 Task: Add Cover Green to Card Card0041 in Board Board0041 in Workspace Development in Trello
Action: Mouse moved to (503, 65)
Screenshot: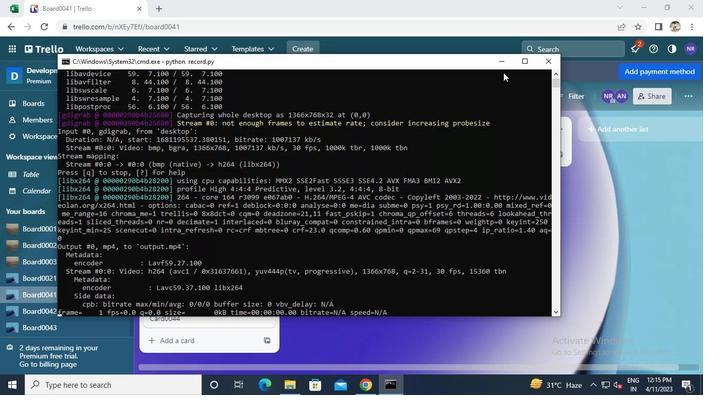 
Action: Mouse pressed left at (503, 65)
Screenshot: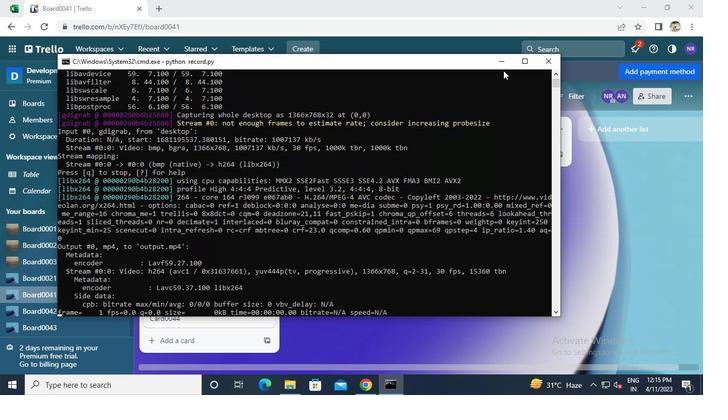
Action: Mouse moved to (265, 149)
Screenshot: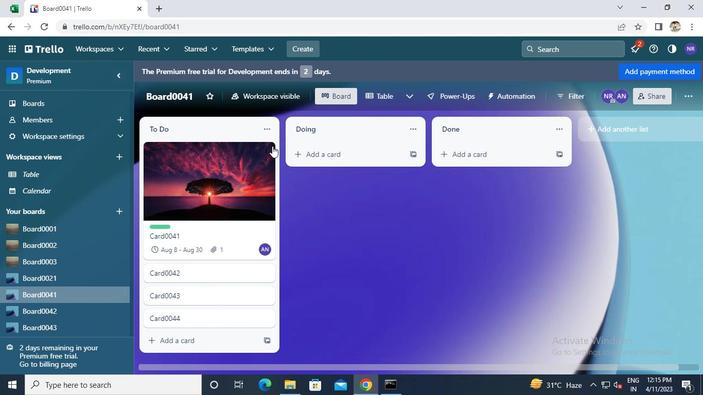 
Action: Mouse pressed left at (265, 149)
Screenshot: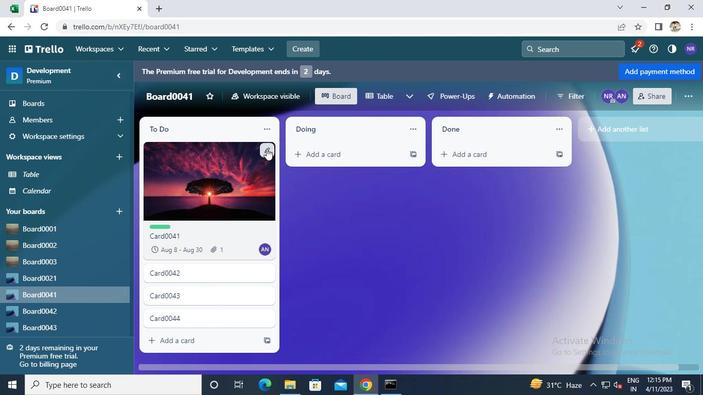 
Action: Mouse moved to (290, 207)
Screenshot: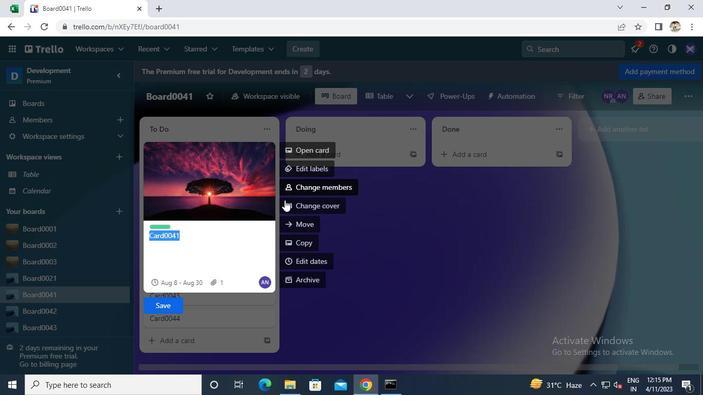 
Action: Mouse pressed left at (290, 207)
Screenshot: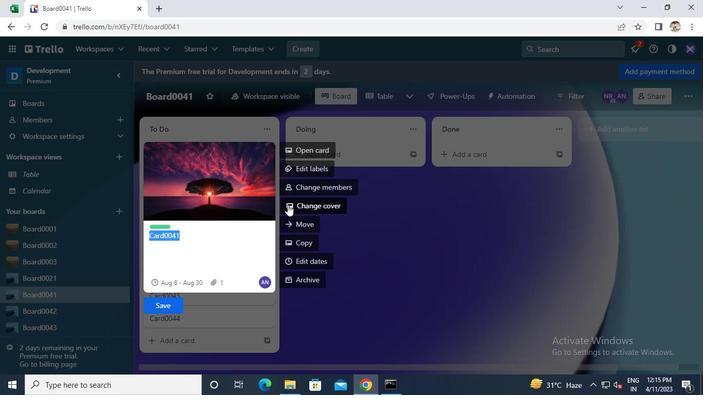 
Action: Mouse moved to (307, 177)
Screenshot: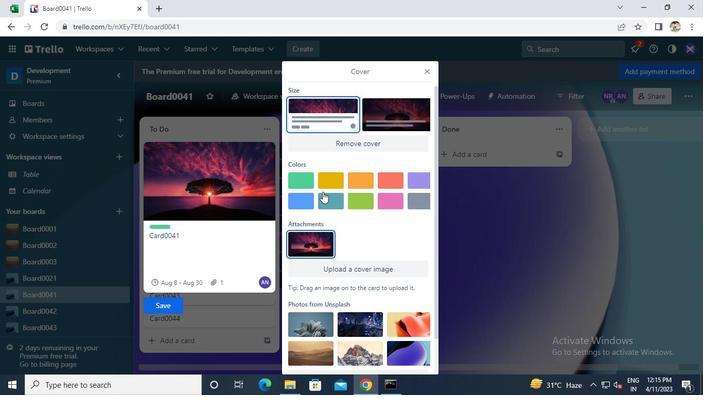 
Action: Mouse pressed left at (307, 177)
Screenshot: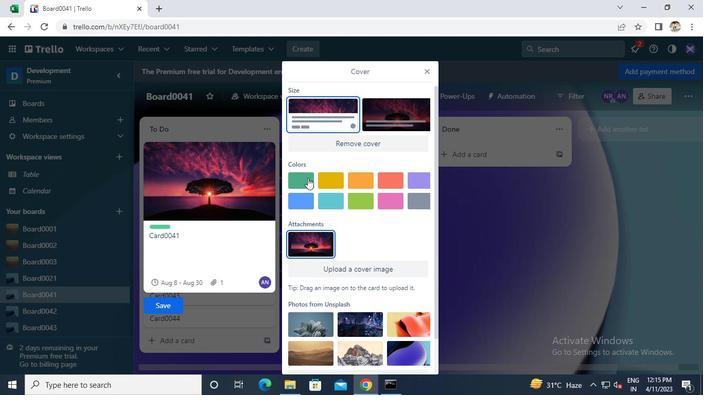 
Action: Mouse moved to (150, 244)
Screenshot: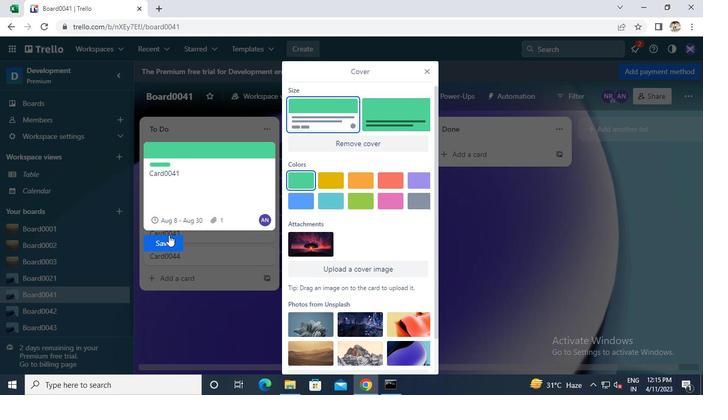 
Action: Mouse pressed left at (150, 244)
Screenshot: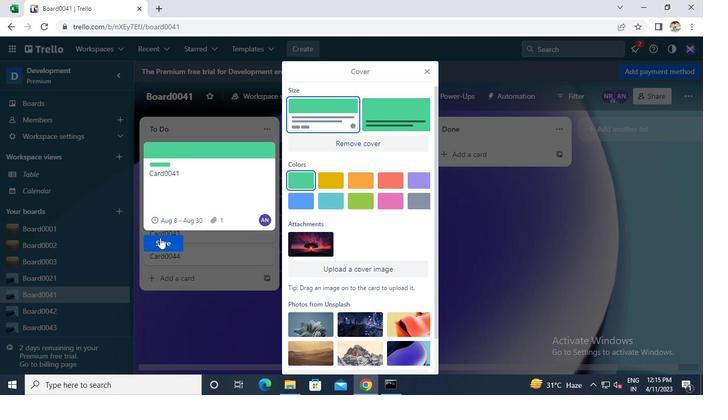
Action: Mouse moved to (383, 381)
Screenshot: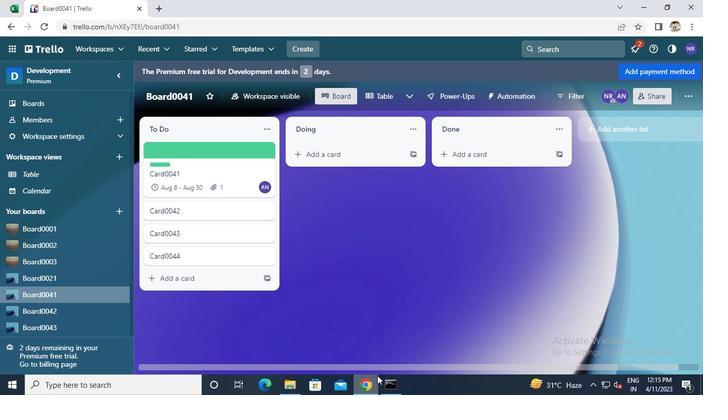 
Action: Mouse pressed left at (383, 381)
Screenshot: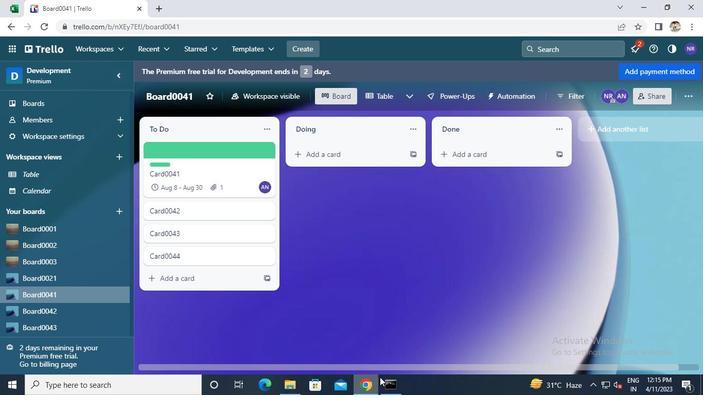 
Action: Mouse moved to (561, 57)
Screenshot: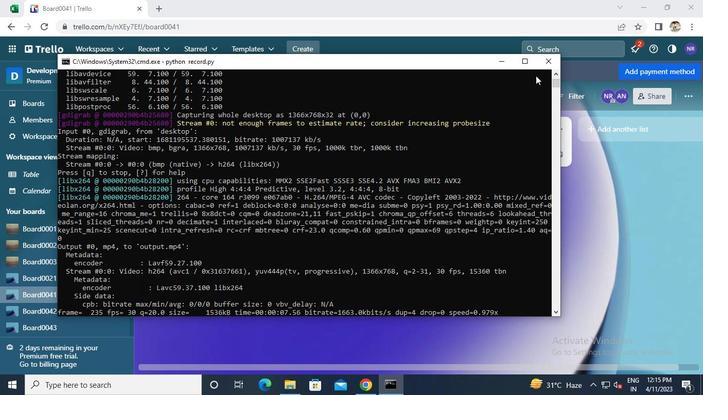 
Action: Mouse pressed left at (561, 57)
Screenshot: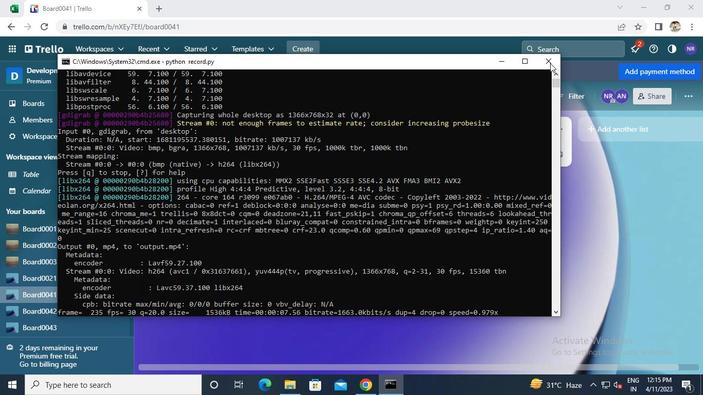 
Action: Mouse moved to (552, 60)
Screenshot: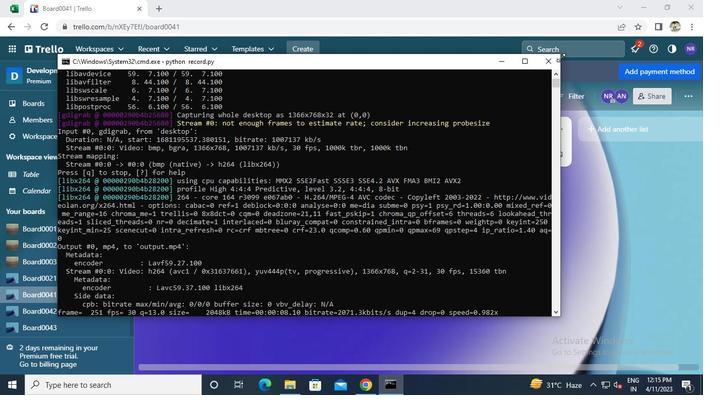 
Action: Mouse pressed left at (552, 60)
Screenshot: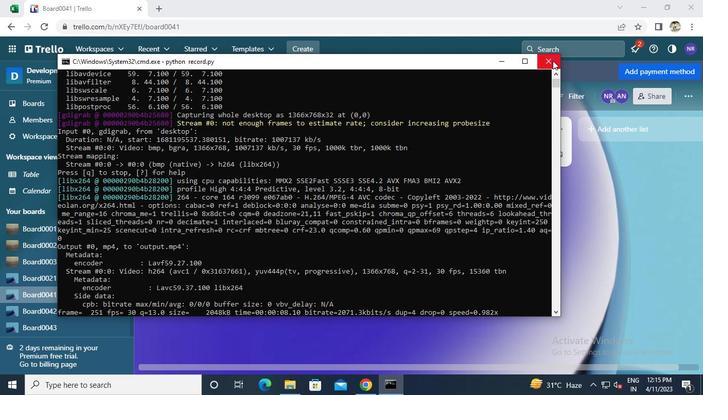 
Action: Mouse moved to (551, 61)
Screenshot: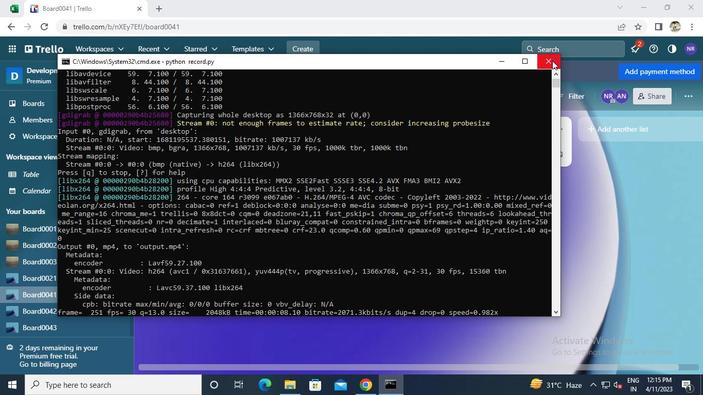 
